 Task: Add an event with the title Second Quarterly Sales Forecast Review, date '2024/03/19', time 8:00 AM to 10:00 AMand add a description: Assessing the original goals and objectives of the campaign to determine if they were clearly defined, measurable, and aligned with the overall marketing and business objectives., put the event into Blue category . Add location for the event as: Hamburg, Germany, logged in from the account softage.8@softage.netand send the event invitation to softage.2@softage.net and softage.3@softage.net. Set a reminder for the event 12 hour before
Action: Mouse moved to (92, 133)
Screenshot: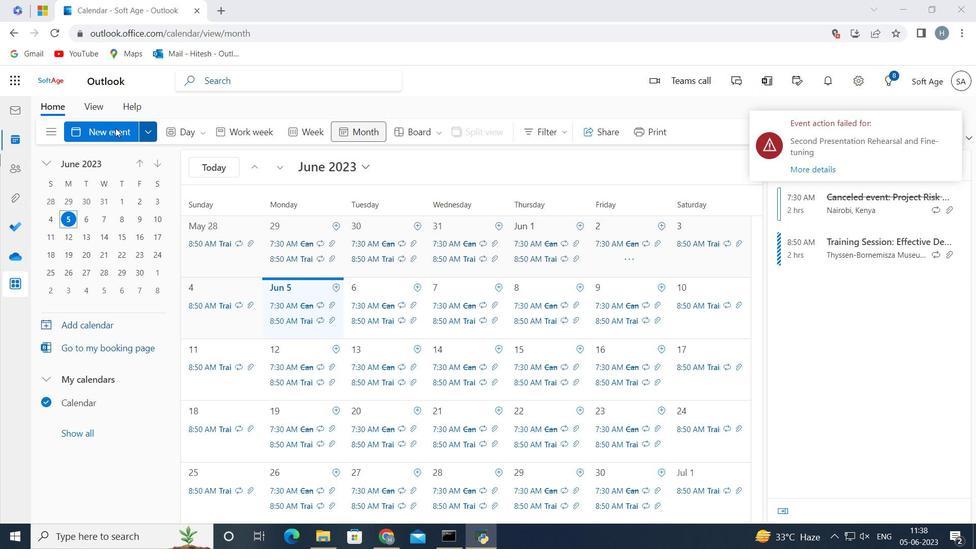 
Action: Mouse pressed left at (92, 133)
Screenshot: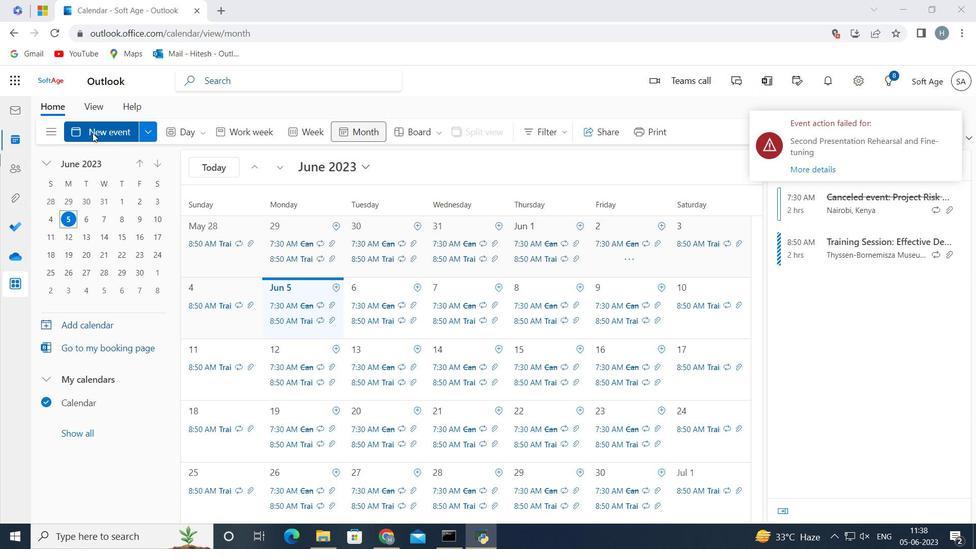 
Action: Mouse moved to (217, 205)
Screenshot: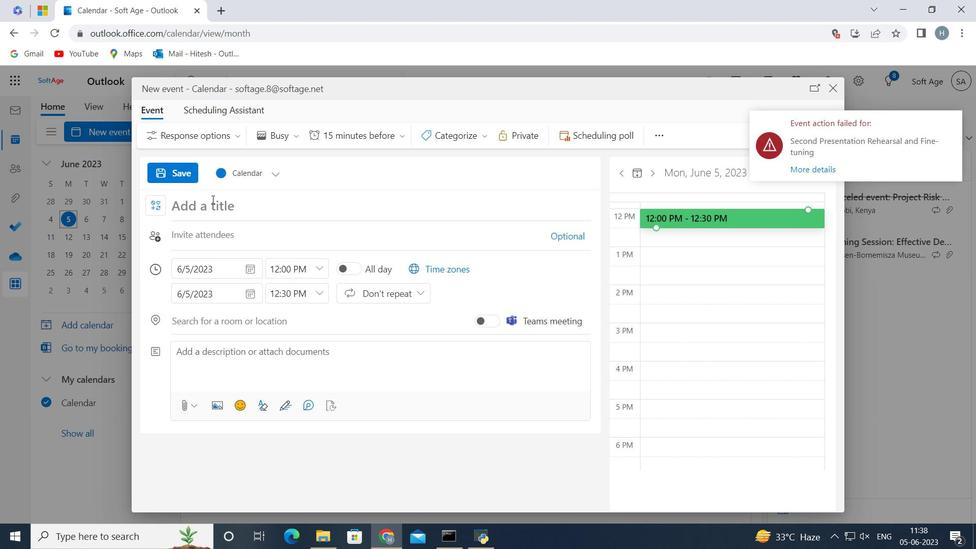 
Action: Mouse pressed left at (217, 205)
Screenshot: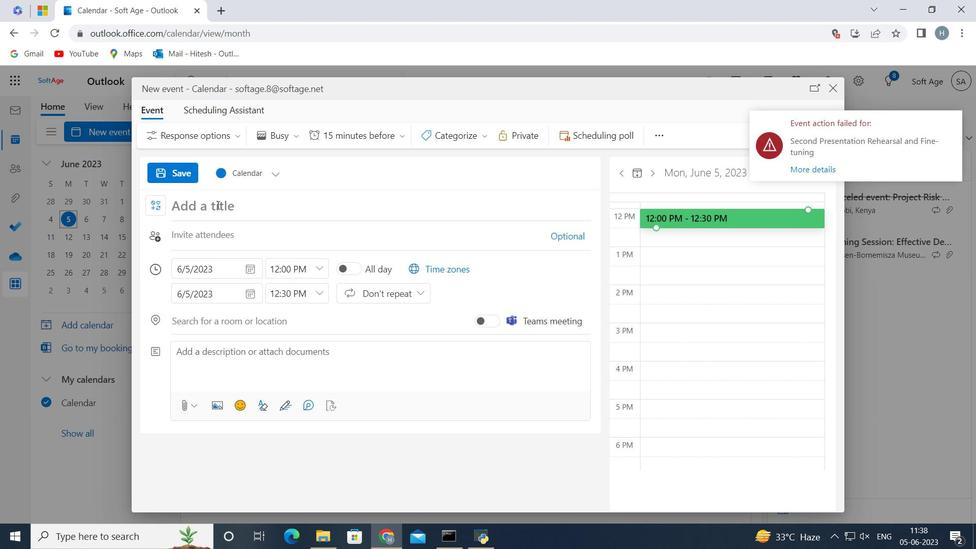 
Action: Key pressed <Key.shift>Second<Key.space><Key.shift>Quarterly<Key.space><Key.shift>Sales<Key.space><Key.shift>Forecast<Key.space><Key.shift><Key.shift><Key.shift><Key.shift>Review<Key.space>
Screenshot: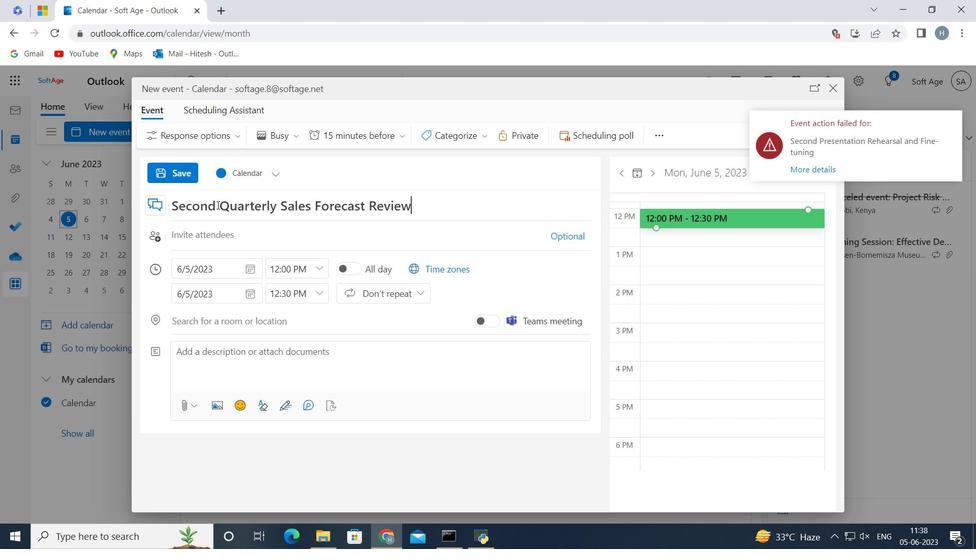 
Action: Mouse moved to (252, 267)
Screenshot: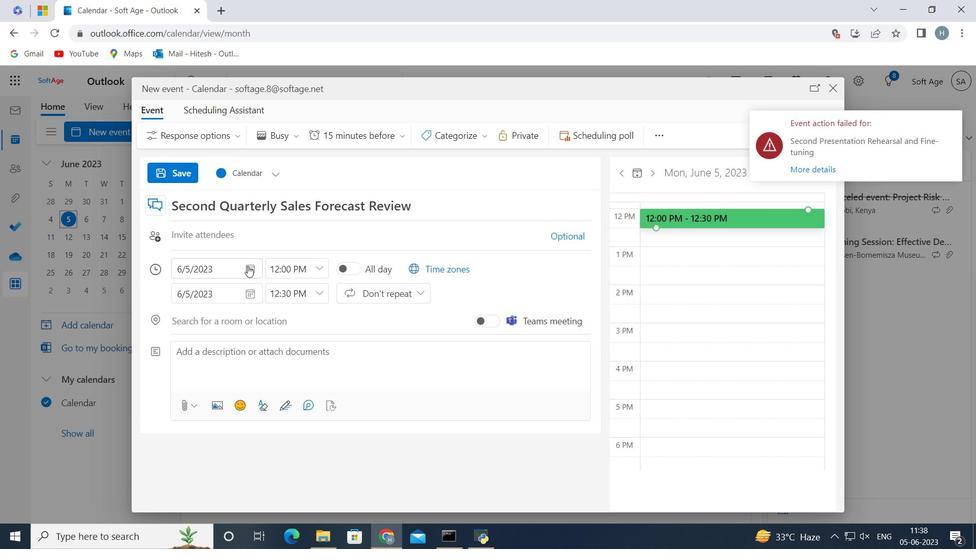 
Action: Mouse pressed left at (252, 267)
Screenshot: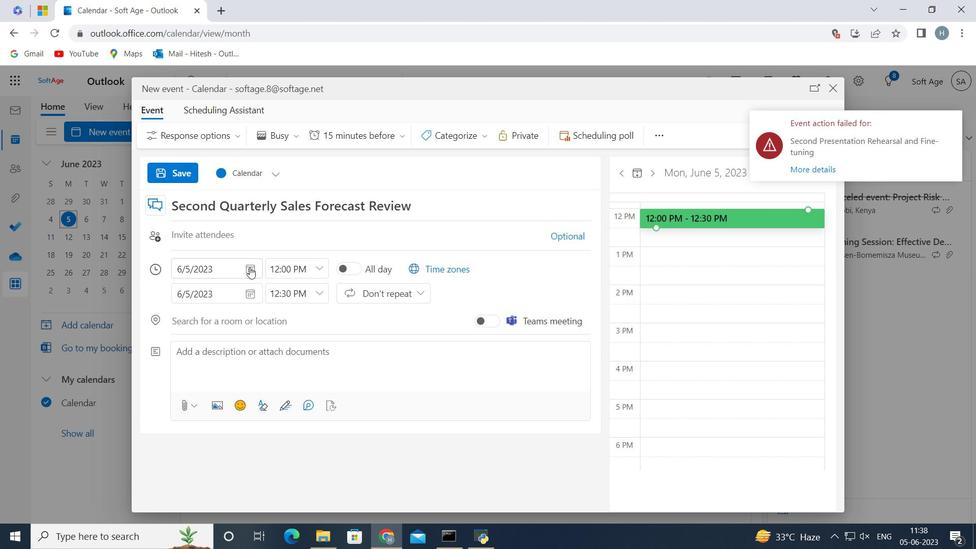 
Action: Mouse moved to (215, 303)
Screenshot: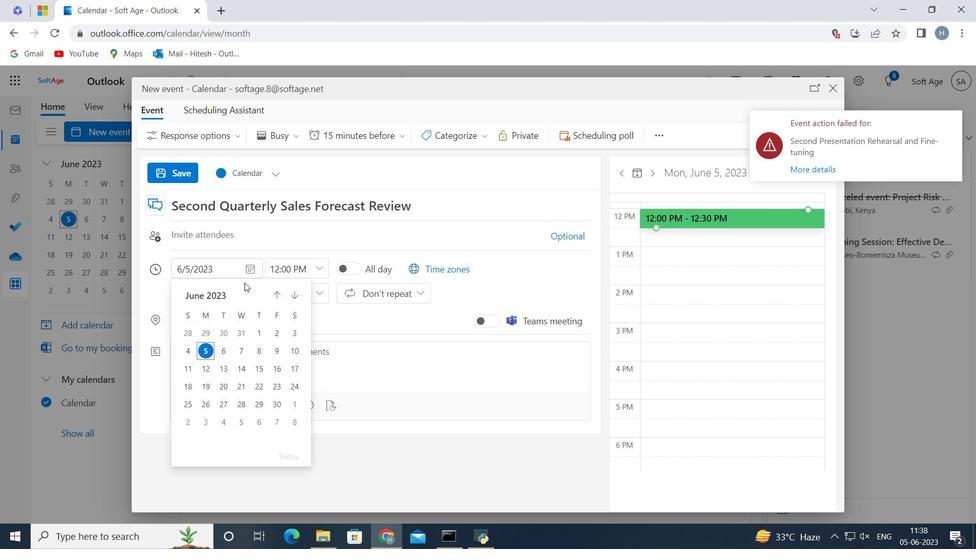 
Action: Mouse pressed left at (215, 303)
Screenshot: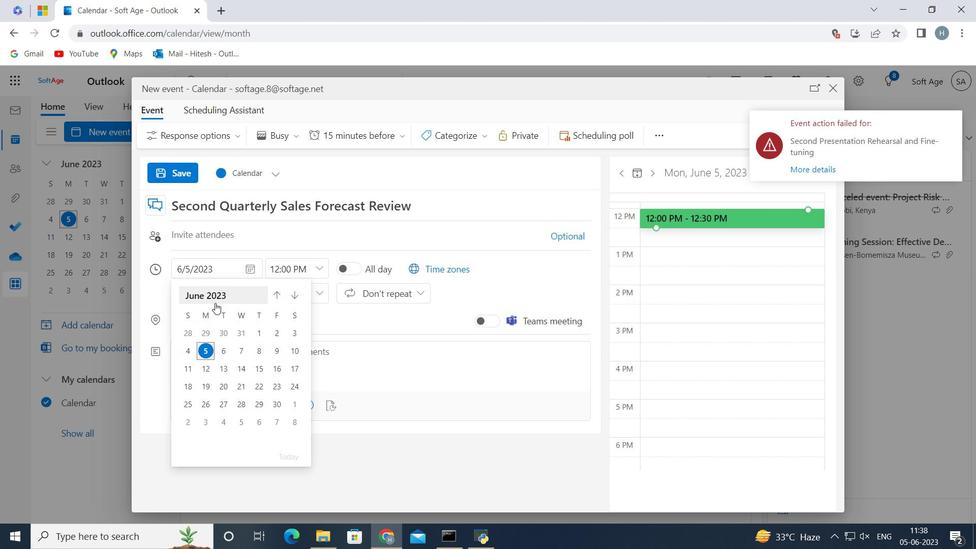 
Action: Mouse moved to (217, 300)
Screenshot: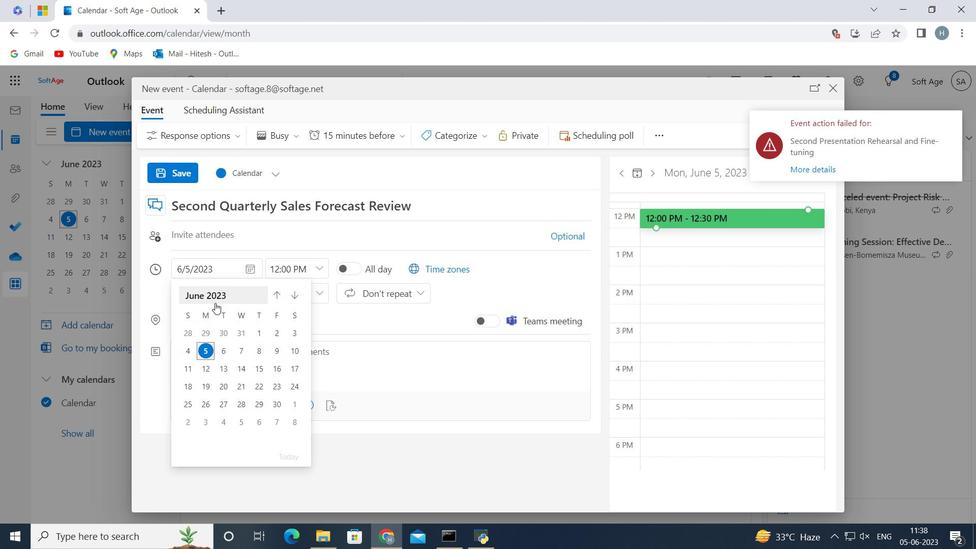 
Action: Mouse pressed left at (217, 300)
Screenshot: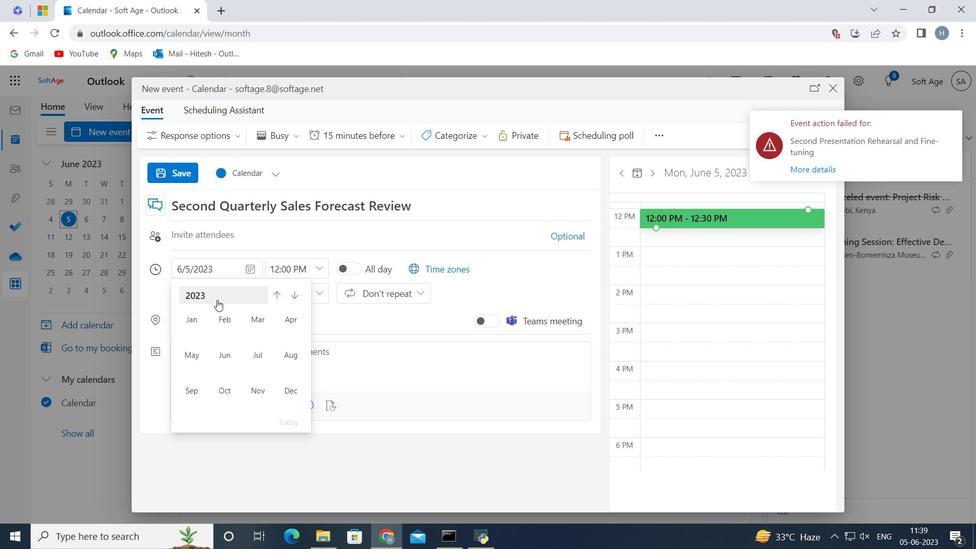 
Action: Mouse moved to (195, 354)
Screenshot: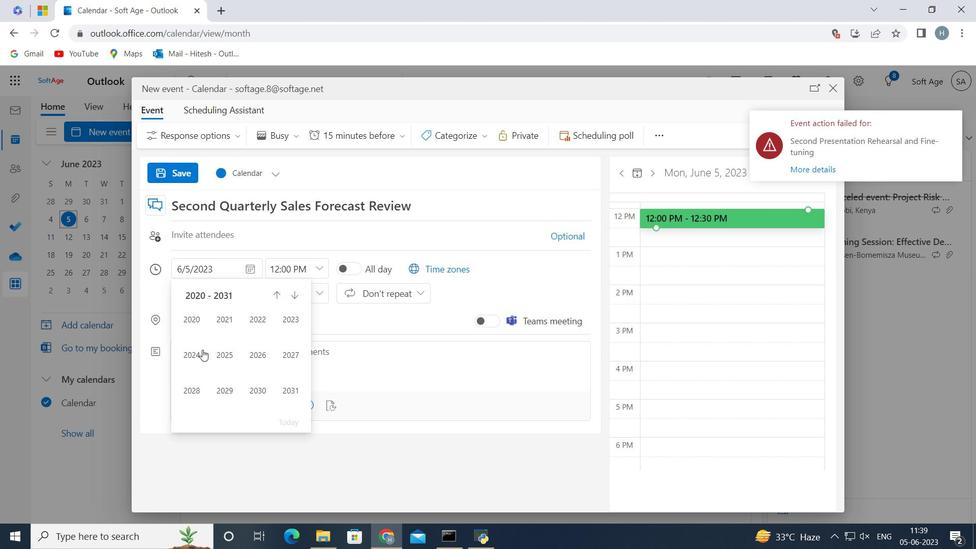 
Action: Mouse pressed left at (195, 354)
Screenshot: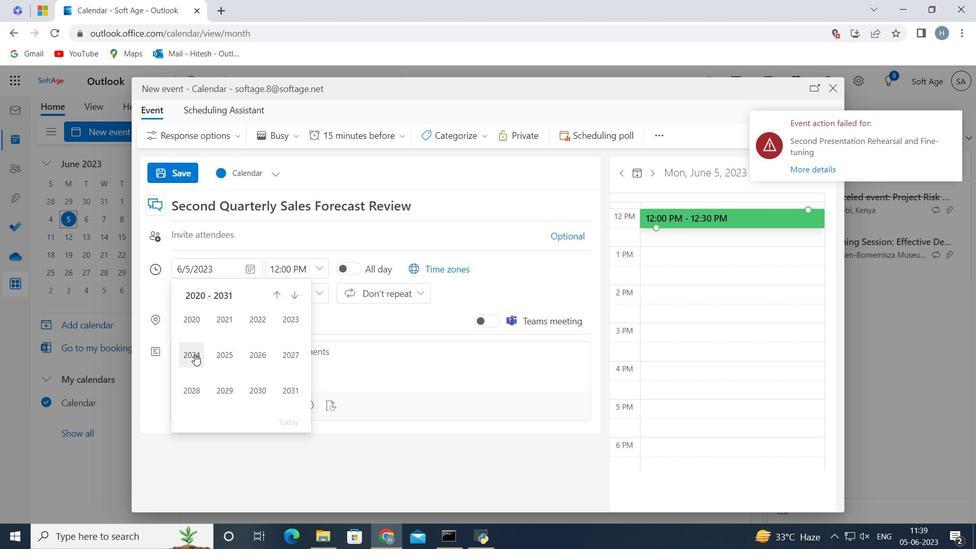 
Action: Mouse moved to (260, 321)
Screenshot: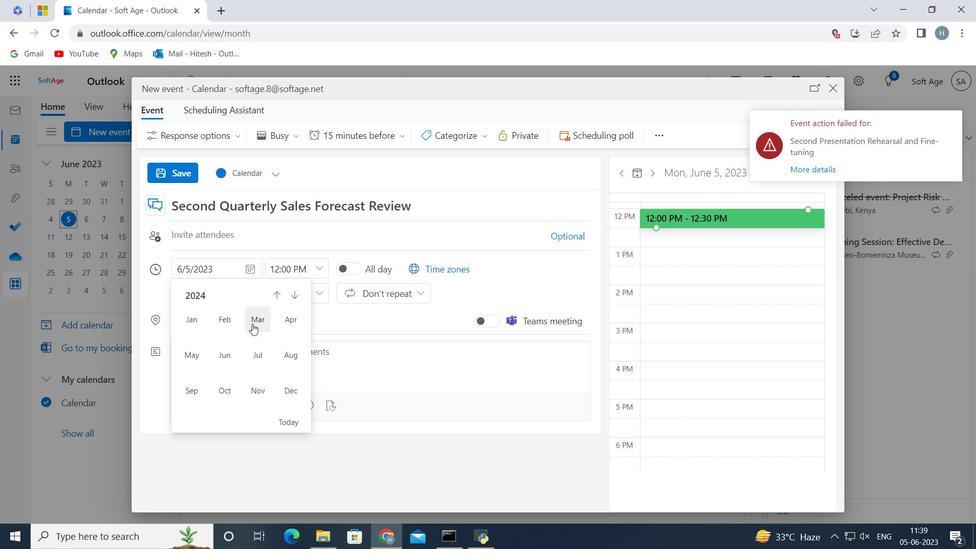 
Action: Mouse pressed left at (260, 321)
Screenshot: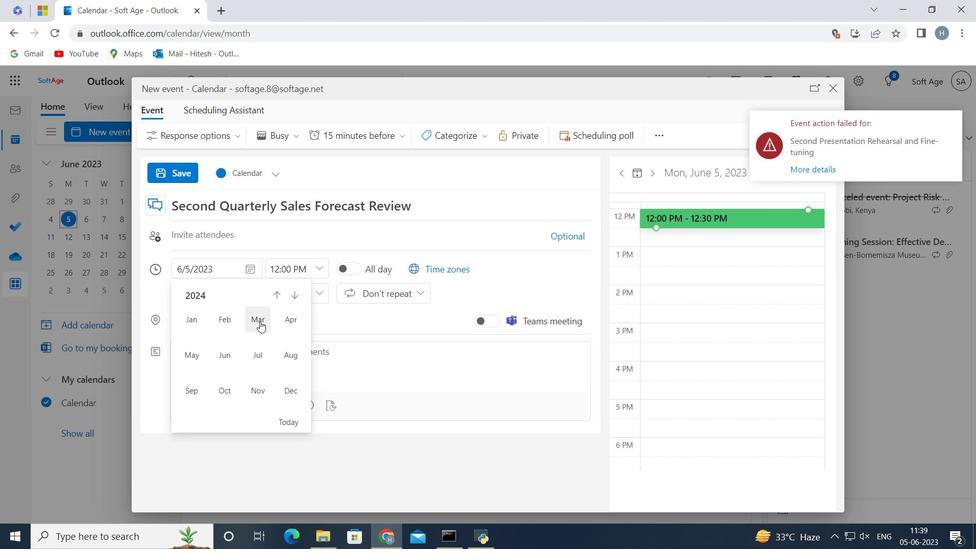 
Action: Mouse moved to (223, 382)
Screenshot: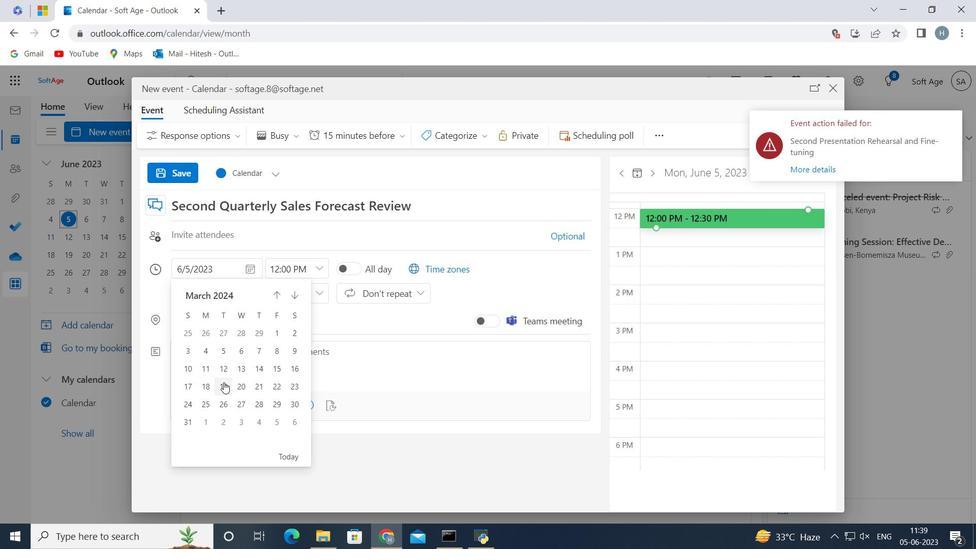 
Action: Mouse pressed left at (223, 382)
Screenshot: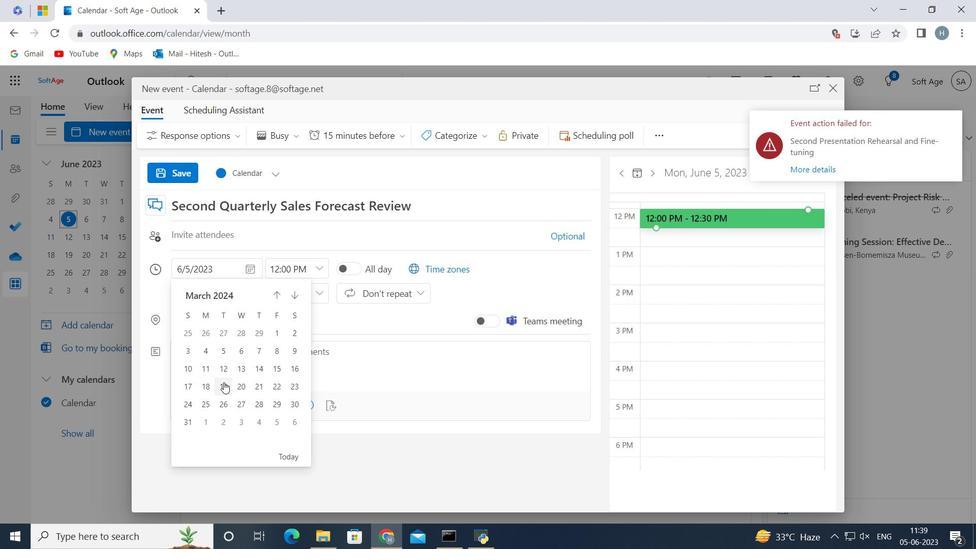 
Action: Mouse moved to (320, 268)
Screenshot: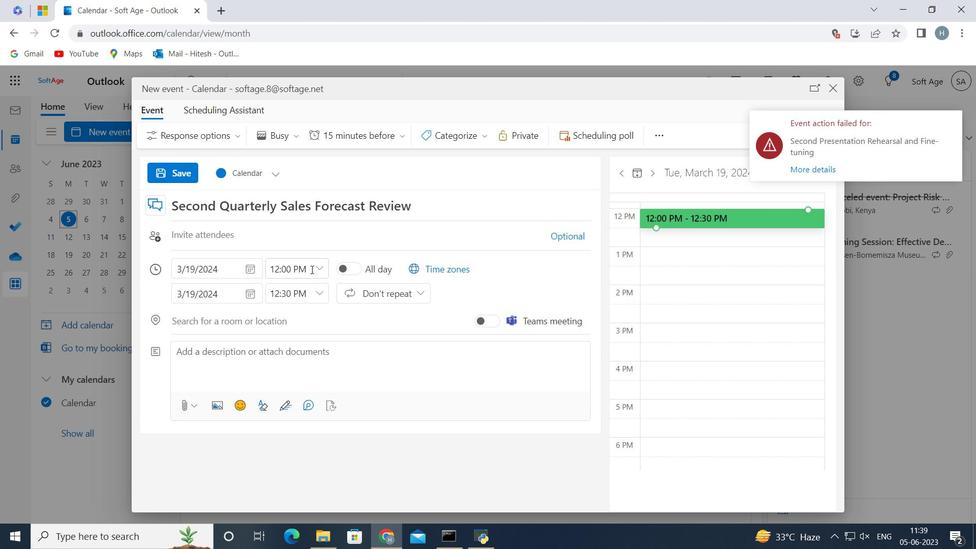 
Action: Mouse pressed left at (320, 268)
Screenshot: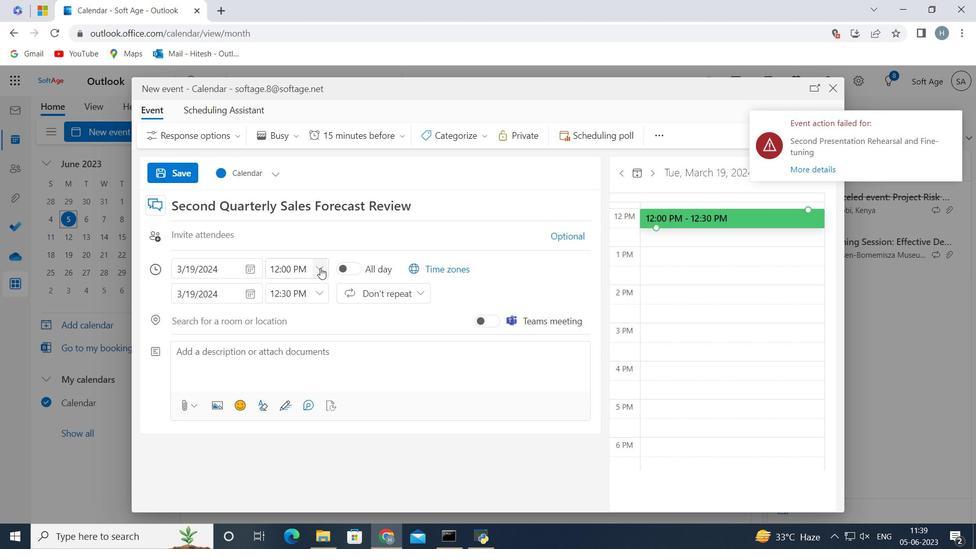 
Action: Mouse moved to (297, 314)
Screenshot: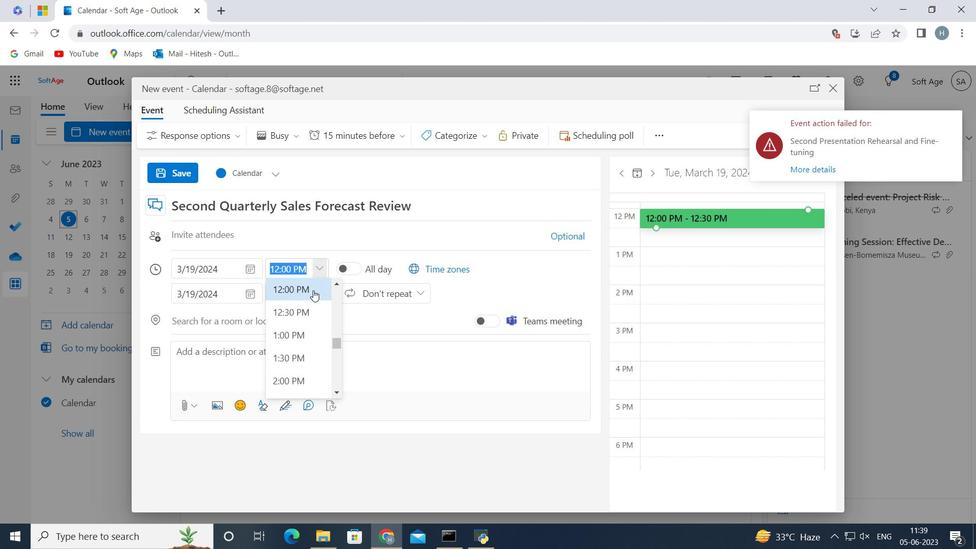 
Action: Mouse scrolled (297, 315) with delta (0, 0)
Screenshot: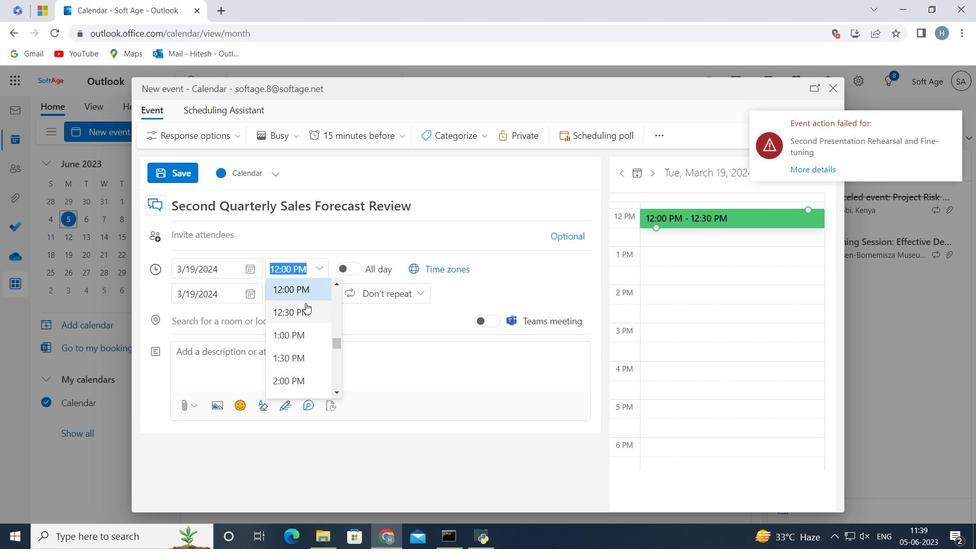 
Action: Mouse scrolled (297, 315) with delta (0, 0)
Screenshot: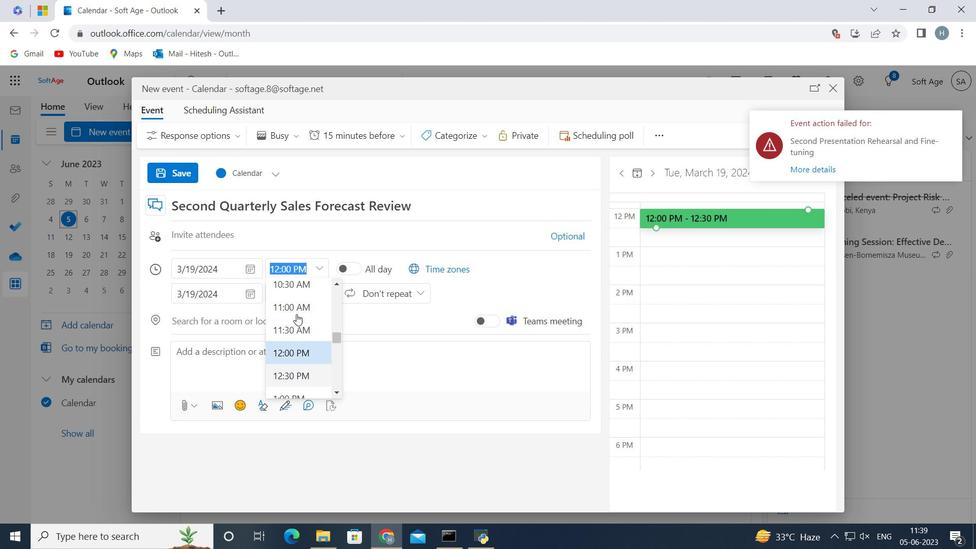
Action: Mouse scrolled (297, 315) with delta (0, 0)
Screenshot: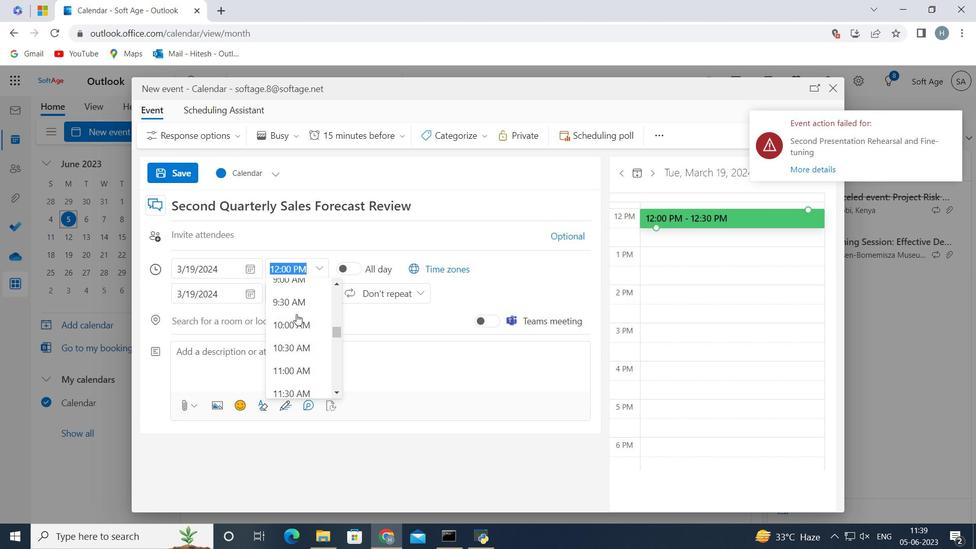 
Action: Mouse moved to (299, 295)
Screenshot: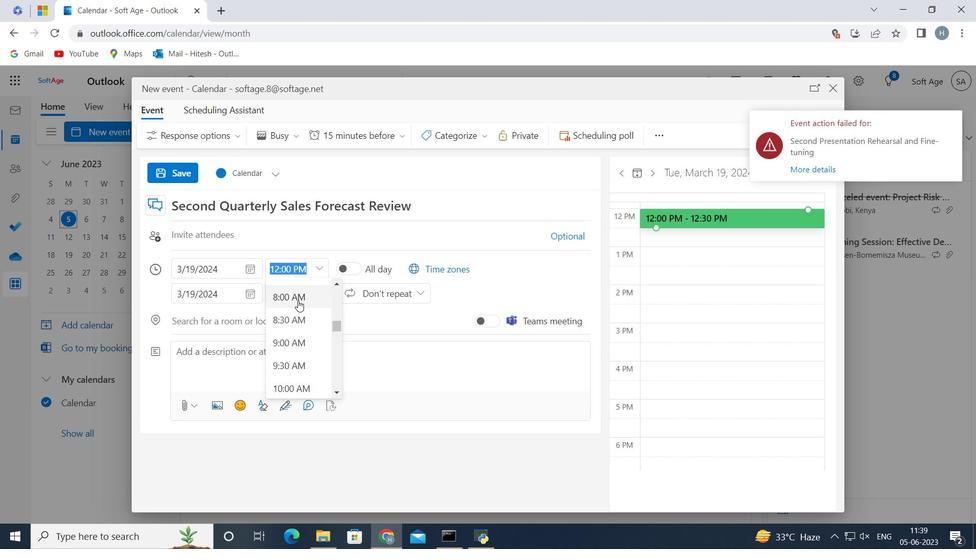 
Action: Mouse pressed left at (299, 295)
Screenshot: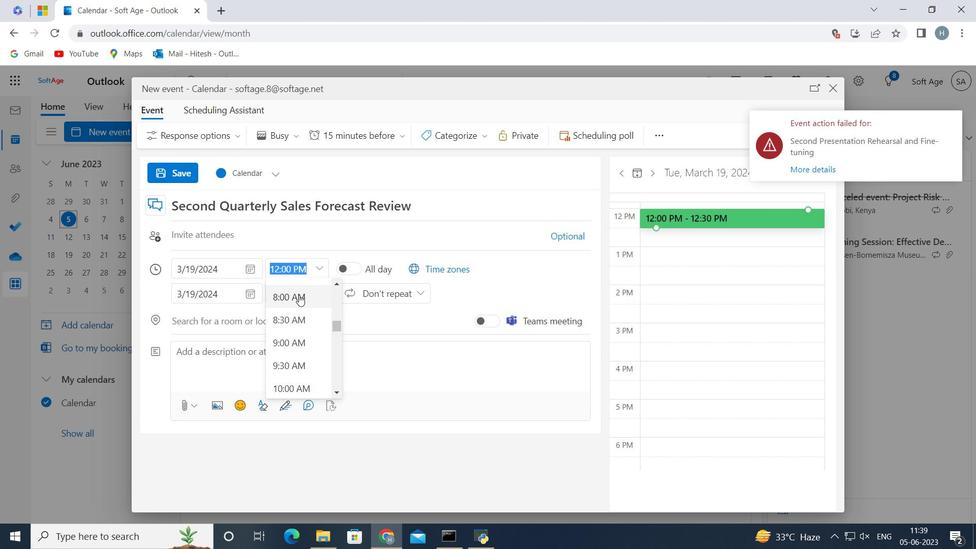 
Action: Mouse moved to (320, 290)
Screenshot: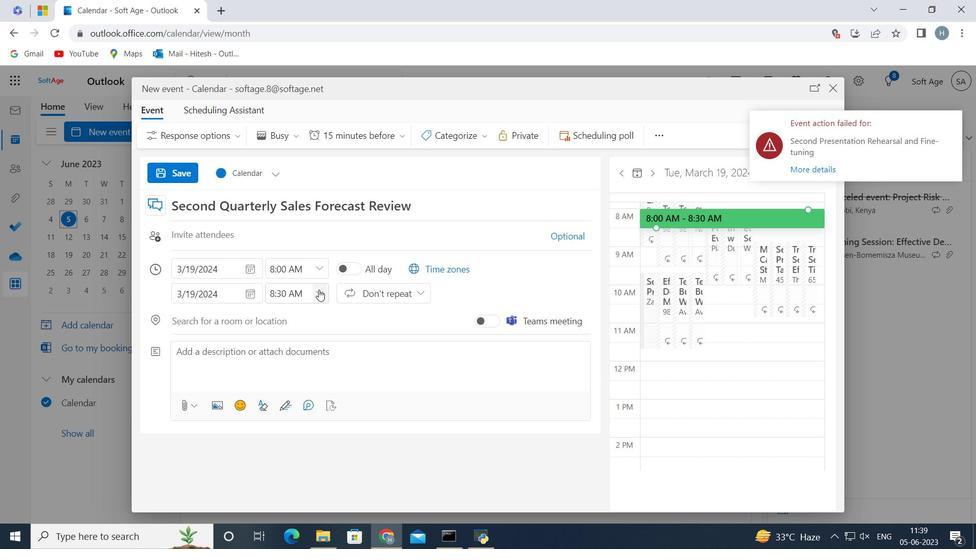 
Action: Mouse pressed left at (320, 290)
Screenshot: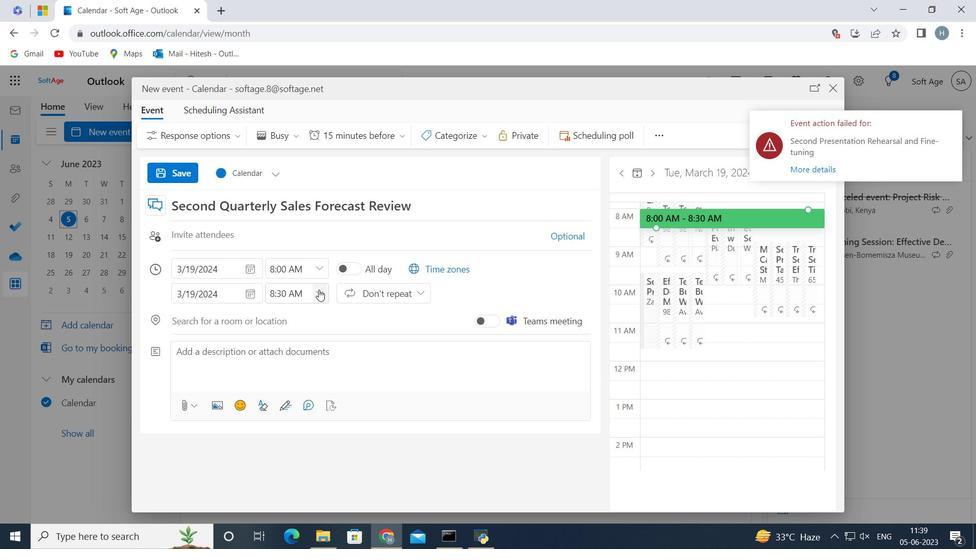 
Action: Mouse moved to (301, 381)
Screenshot: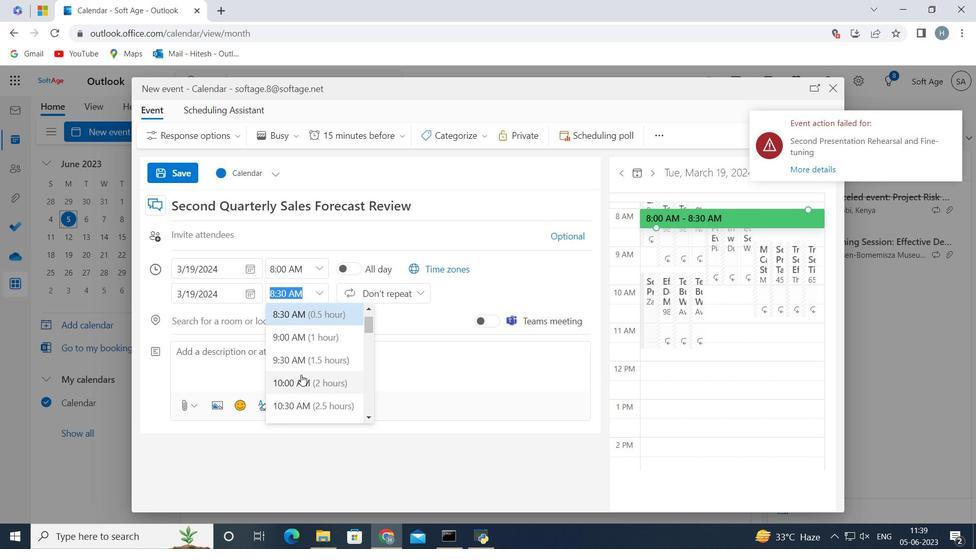 
Action: Mouse pressed left at (301, 381)
Screenshot: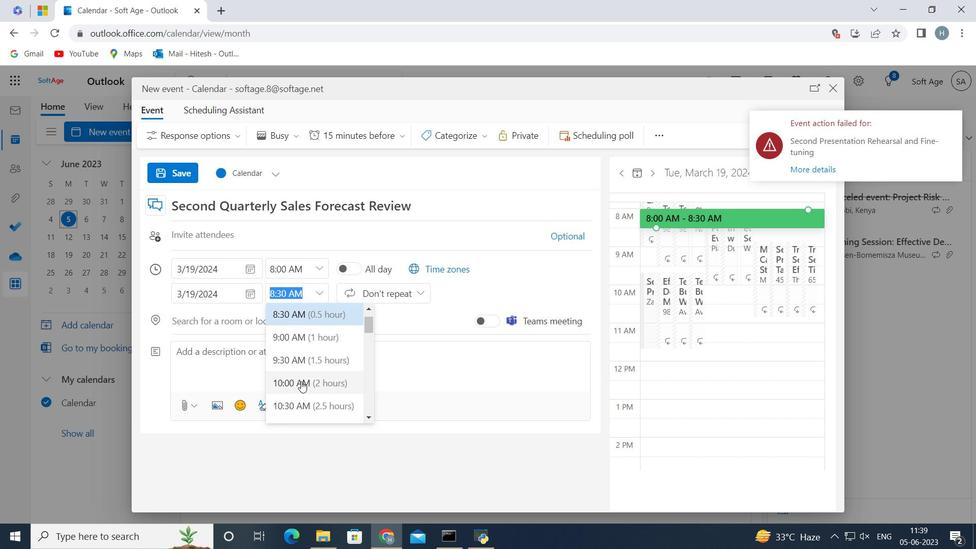 
Action: Mouse moved to (224, 354)
Screenshot: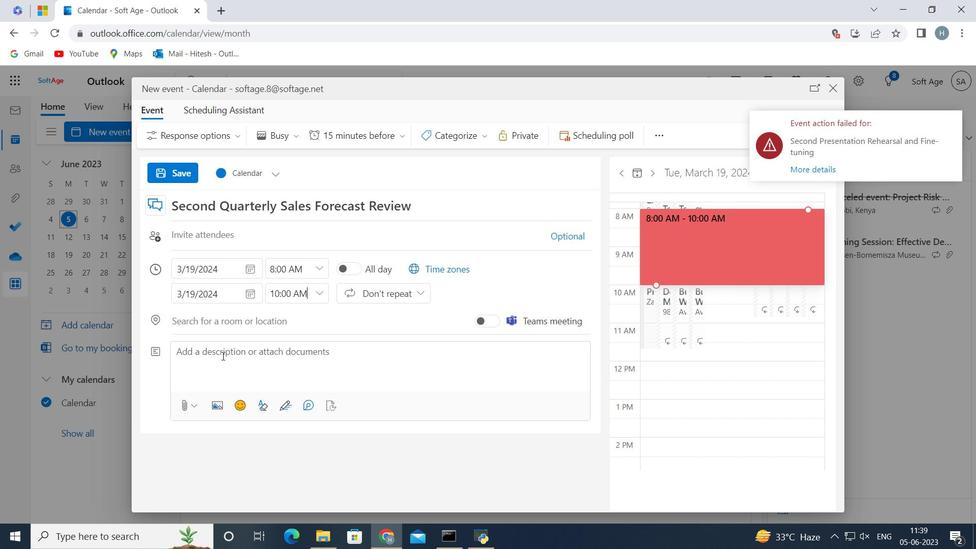 
Action: Mouse pressed left at (224, 354)
Screenshot: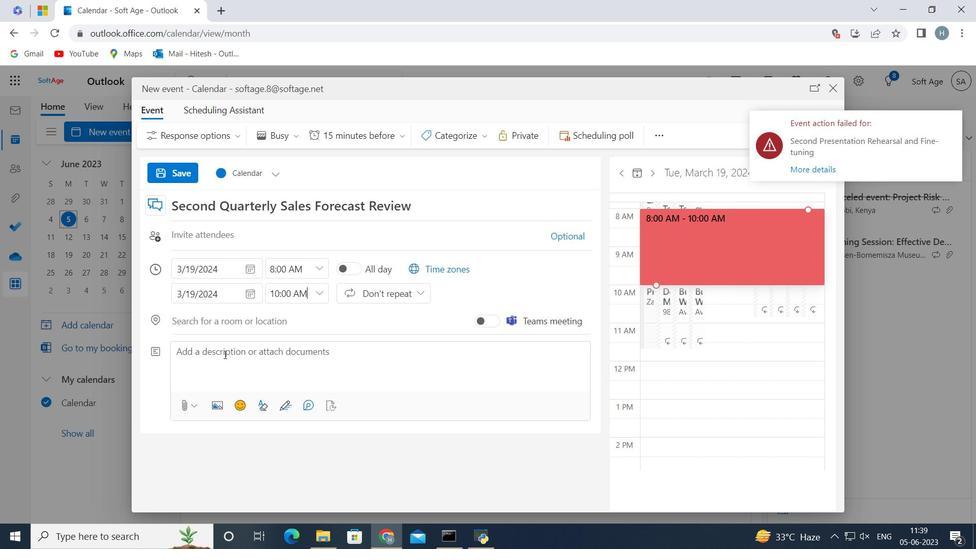 
Action: Key pressed <Key.shift>Assessing<Key.space>the<Key.space>original<Key.space>goals<Key.space>and<Key.space>objectives<Key.space>of<Key.space>the<Key.space>campaign<Key.space>to<Key.space>determine<Key.space>if<Key.space>they<Key.space>were<Key.space>clearly<Key.space>defined,<Key.space>measurable,<Key.space>and<Key.space>aligned<Key.space>with<Key.space>the<Key.space>overall<Key.space>marketing<Key.space>and<Key.space>business<Key.space>objectives.<Key.space>
Screenshot: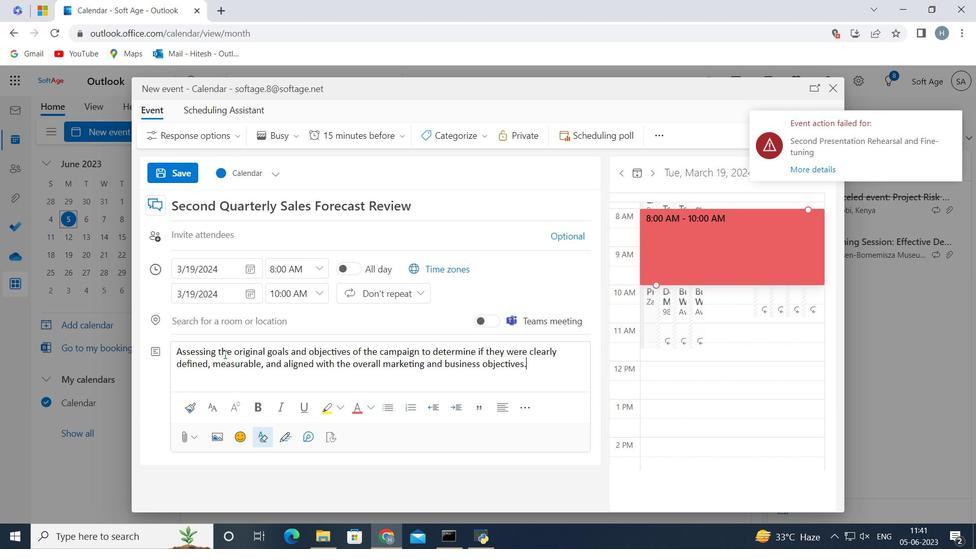 
Action: Mouse moved to (473, 140)
Screenshot: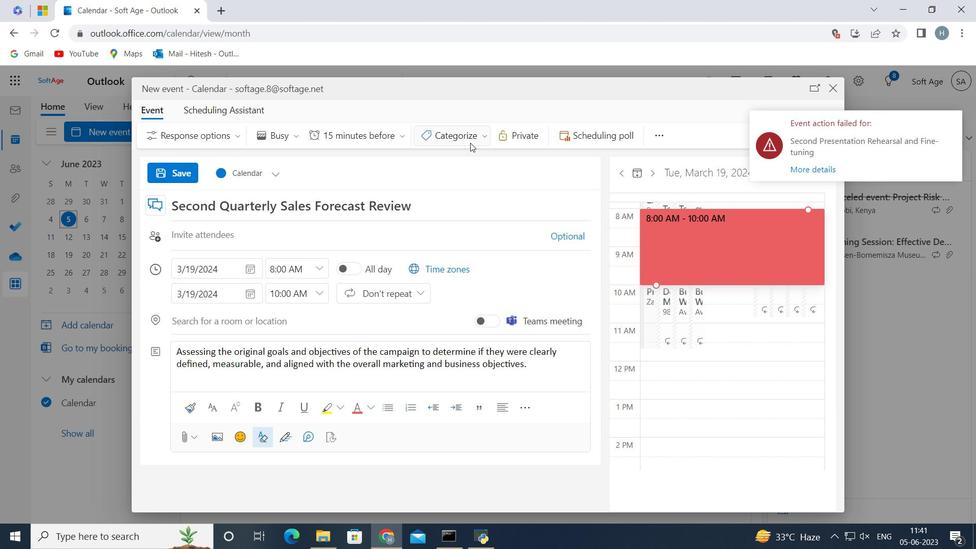 
Action: Mouse pressed left at (473, 140)
Screenshot: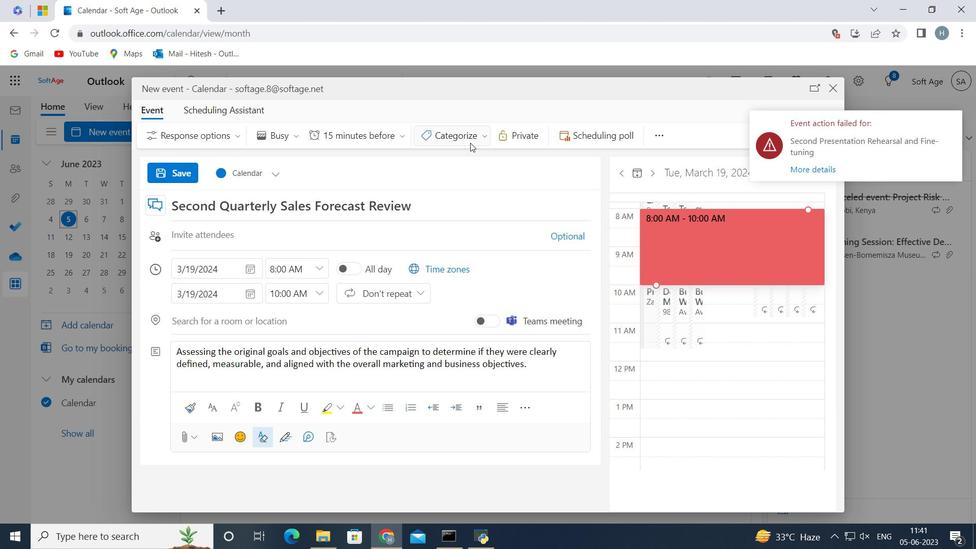 
Action: Mouse moved to (469, 160)
Screenshot: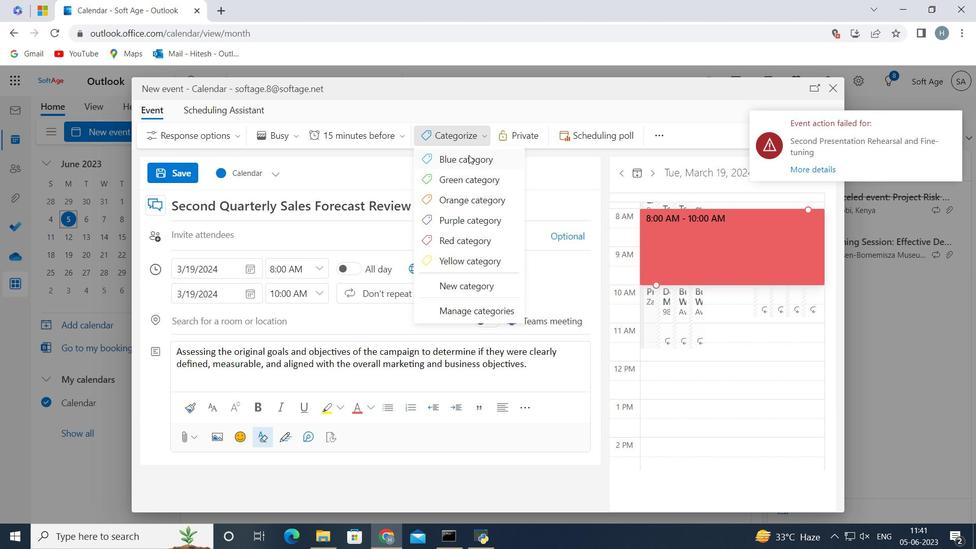
Action: Mouse pressed left at (469, 160)
Screenshot: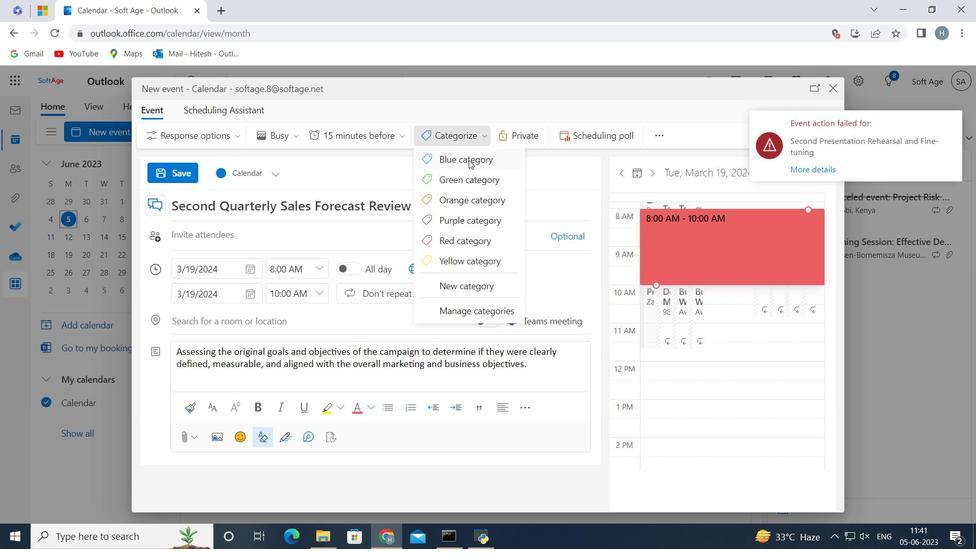 
Action: Mouse moved to (303, 321)
Screenshot: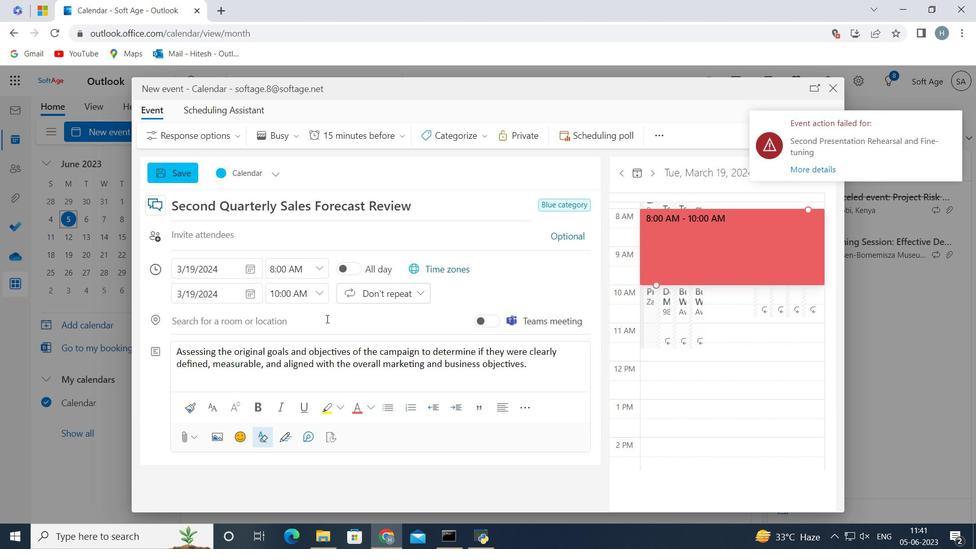 
Action: Mouse pressed left at (303, 321)
Screenshot: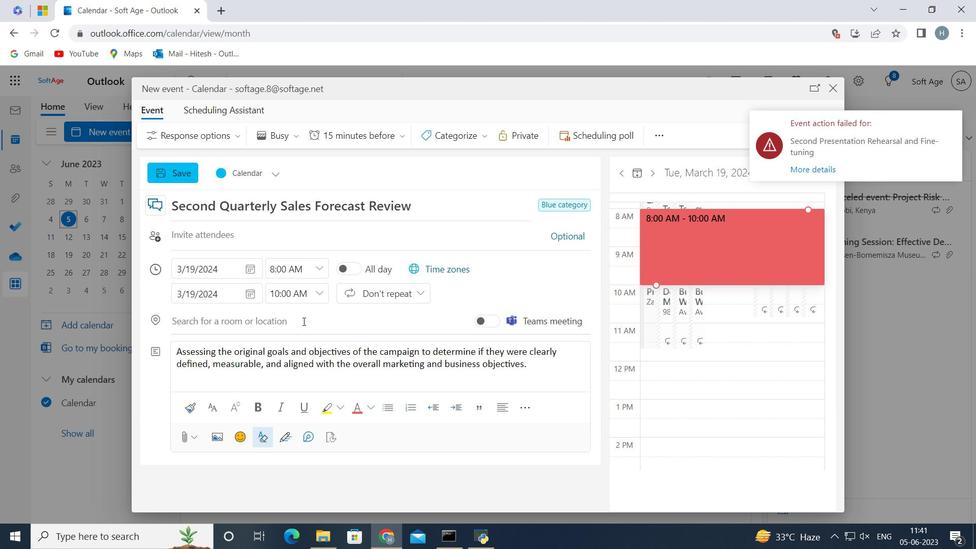 
Action: Key pressed <Key.shift>Hamburg,<Key.space><Key.shift>Germany<Key.space>
Screenshot: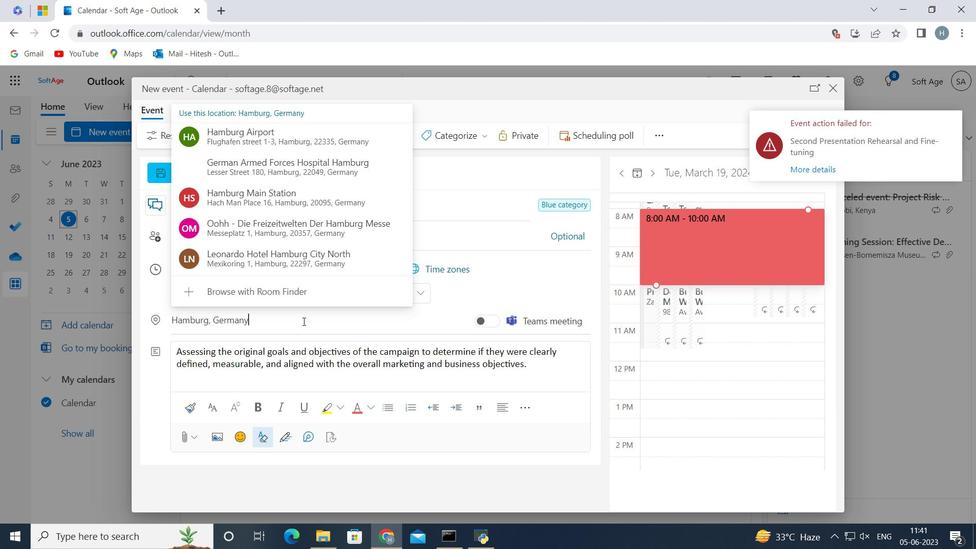 
Action: Mouse moved to (527, 288)
Screenshot: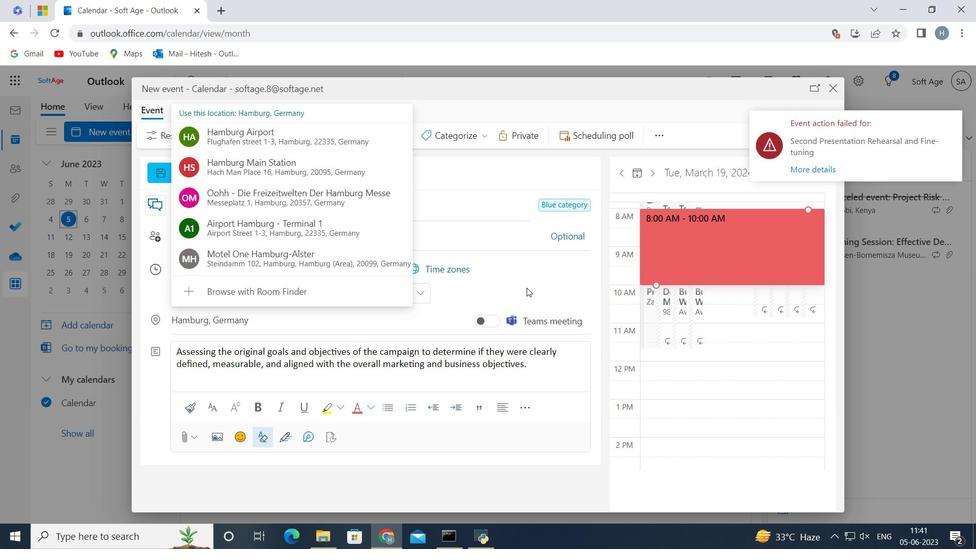
Action: Mouse pressed left at (527, 288)
Screenshot: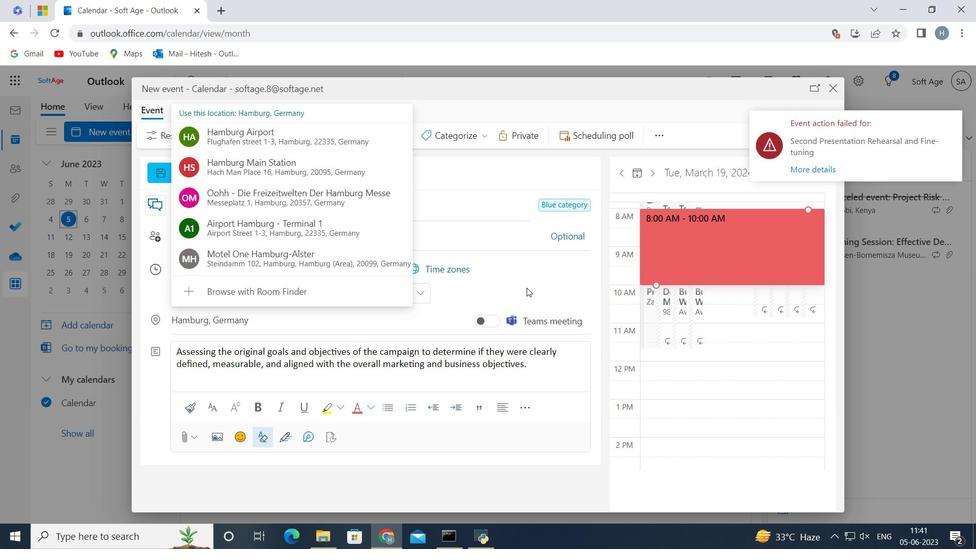 
Action: Mouse moved to (409, 228)
Screenshot: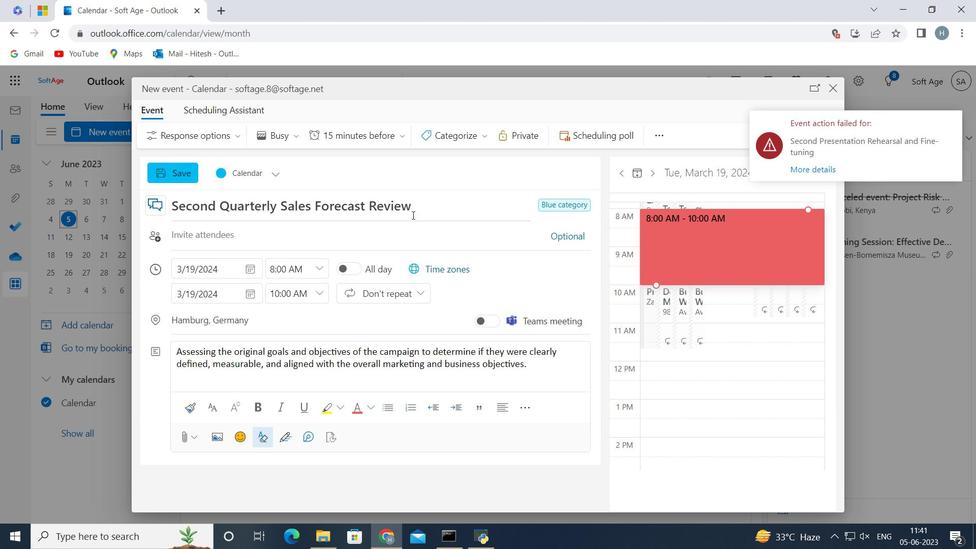 
Action: Mouse pressed left at (409, 228)
Screenshot: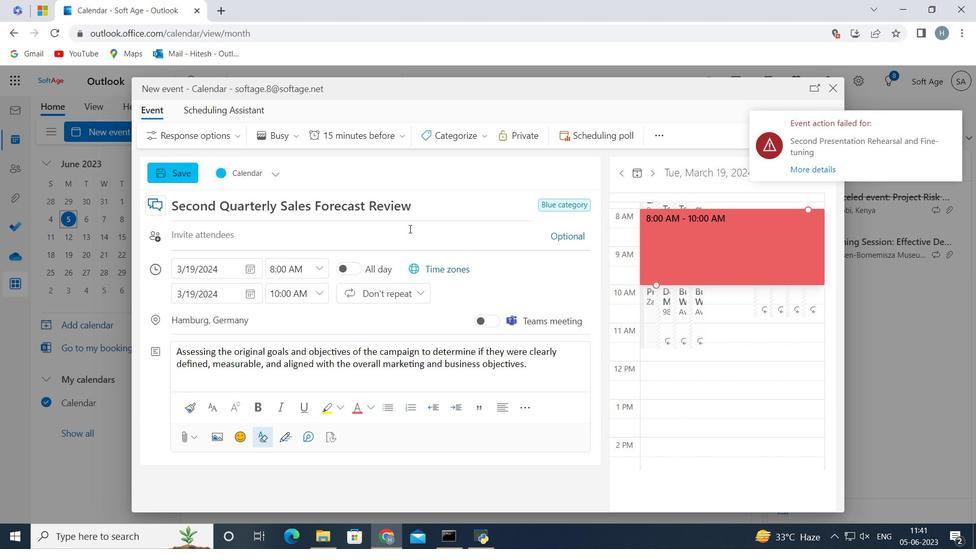 
Action: Mouse moved to (409, 229)
Screenshot: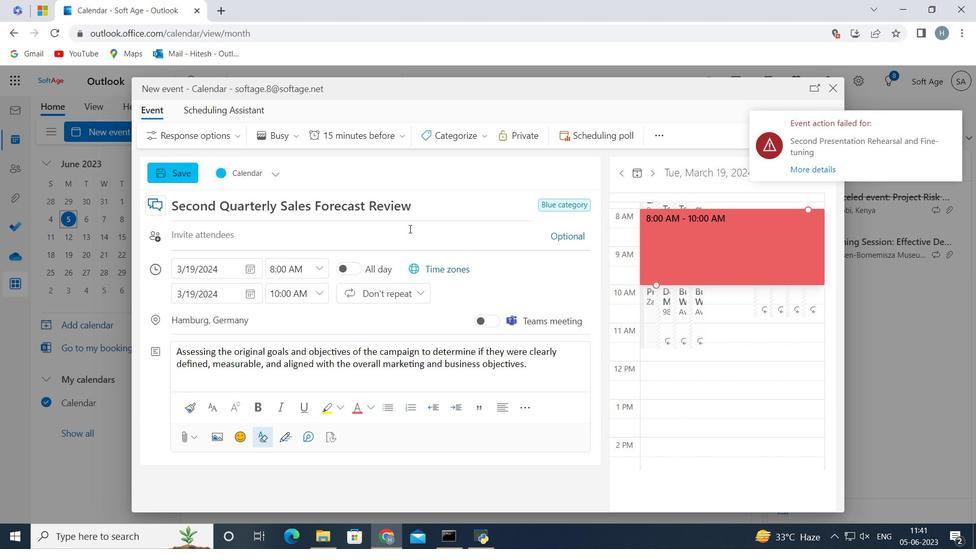 
Action: Key pressed softage.2<Key.shift>@softage.net
Screenshot: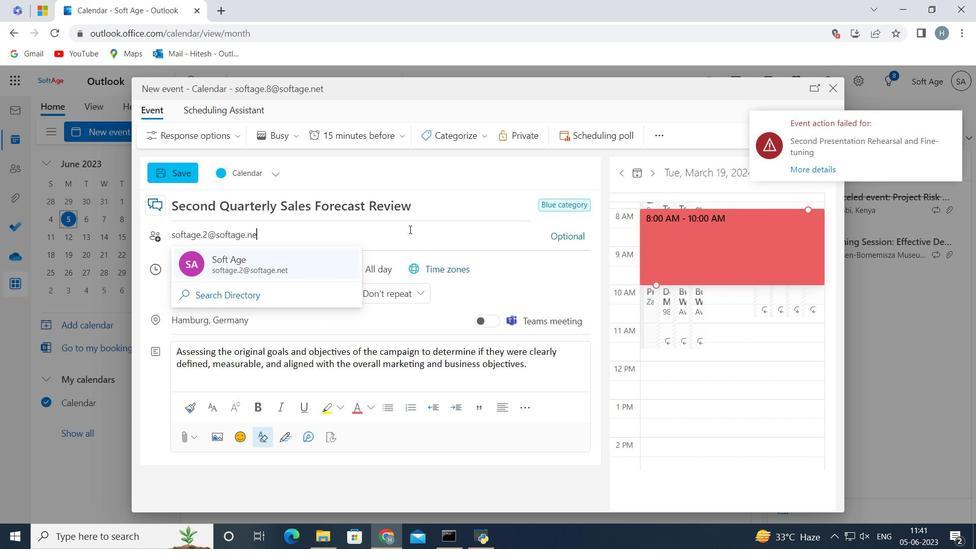 
Action: Mouse moved to (253, 258)
Screenshot: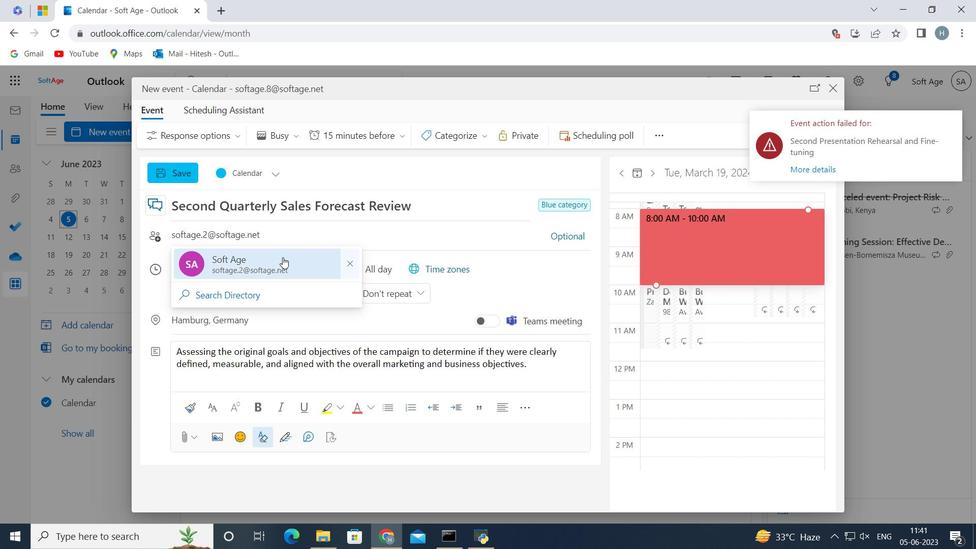 
Action: Mouse pressed left at (253, 258)
Screenshot: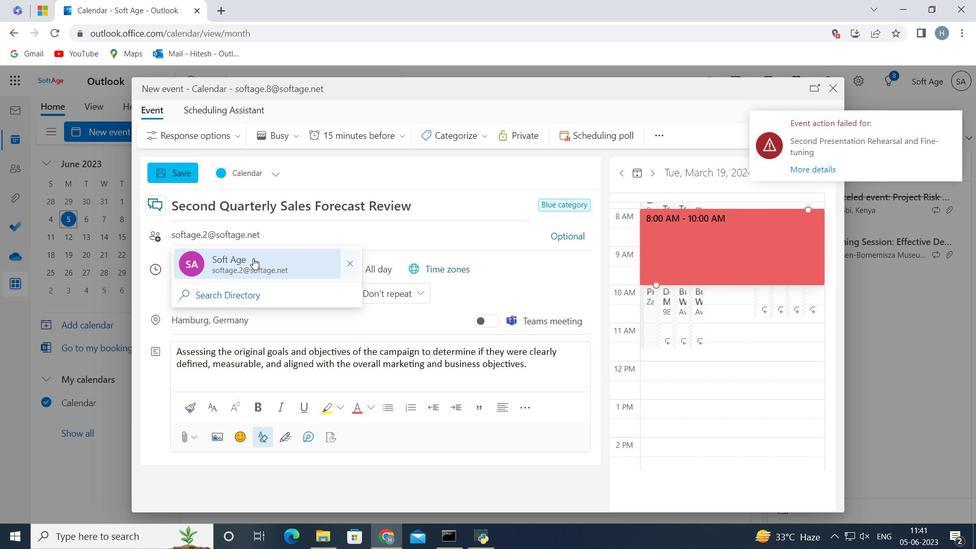 
Action: Key pressed softage.3<Key.shift>@softage.net
Screenshot: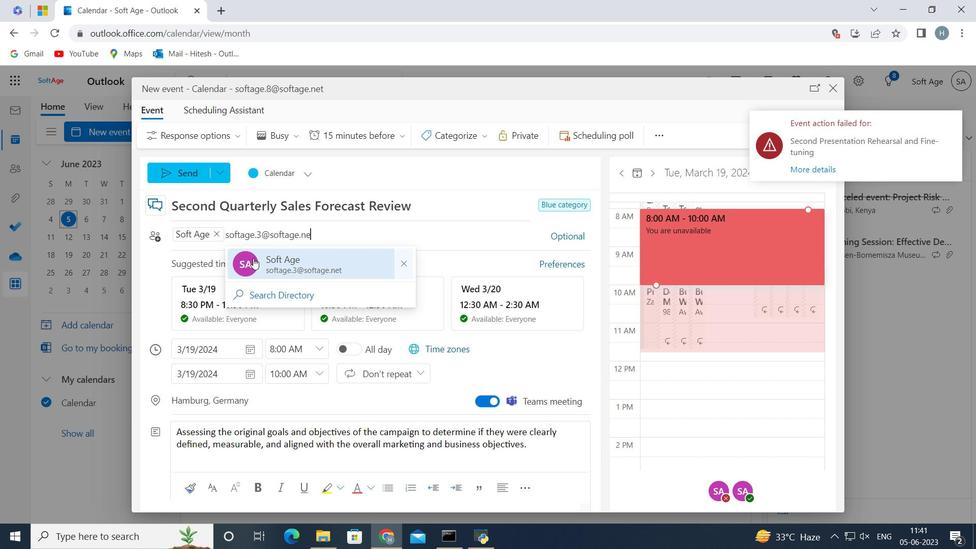 
Action: Mouse moved to (266, 261)
Screenshot: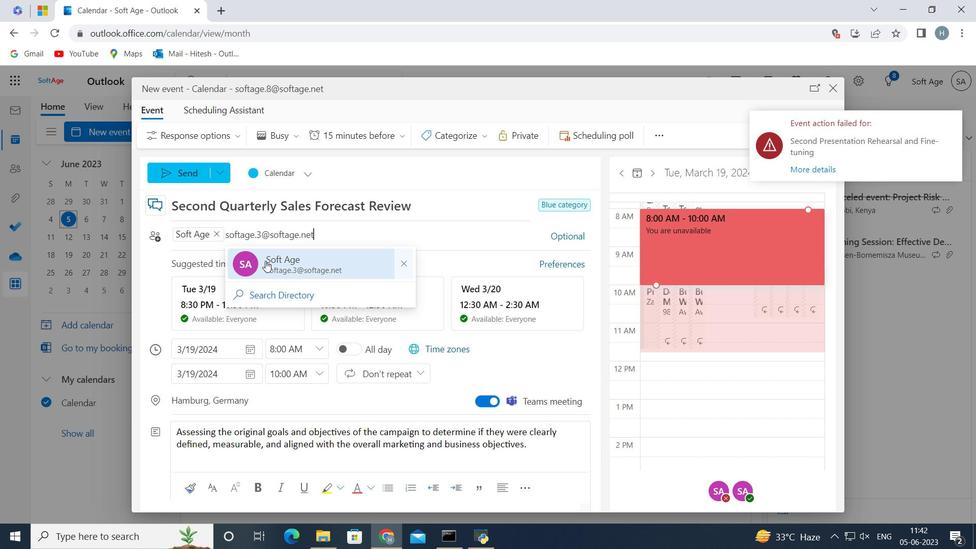 
Action: Mouse pressed left at (266, 261)
Screenshot: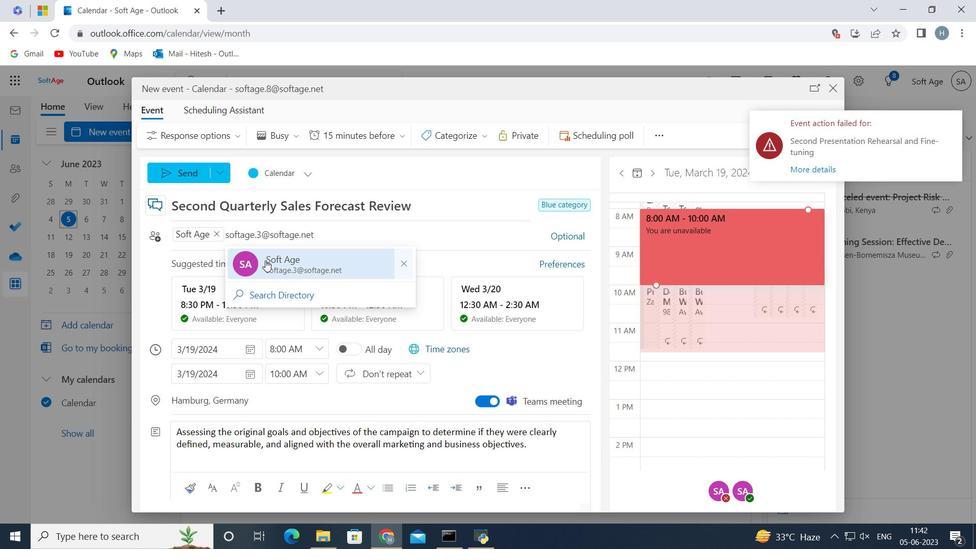 
Action: Mouse moved to (398, 138)
Screenshot: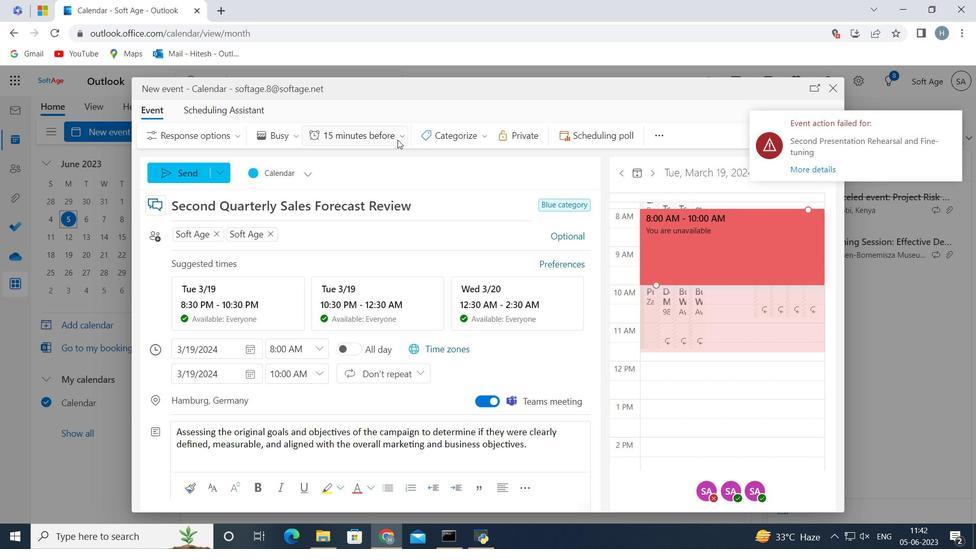 
Action: Mouse pressed left at (398, 138)
Screenshot: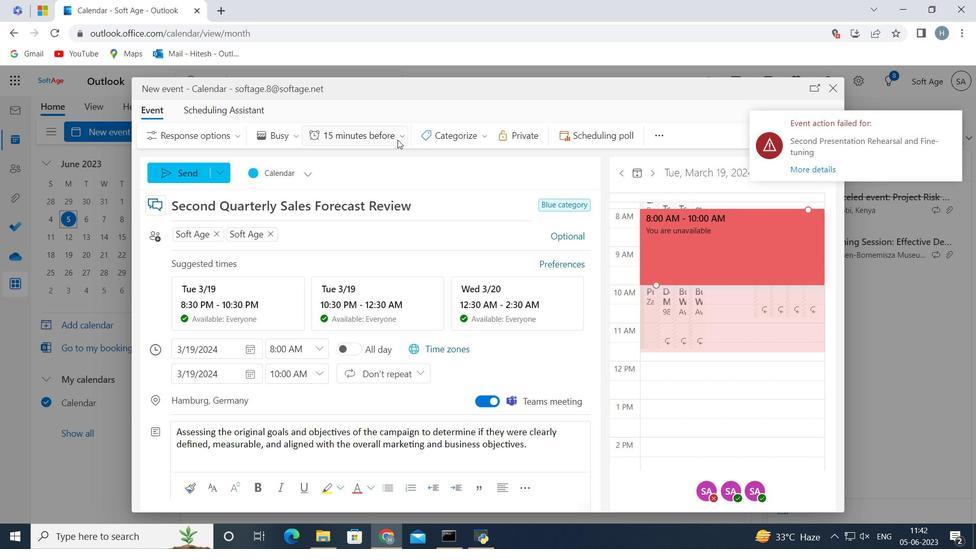 
Action: Mouse moved to (363, 323)
Screenshot: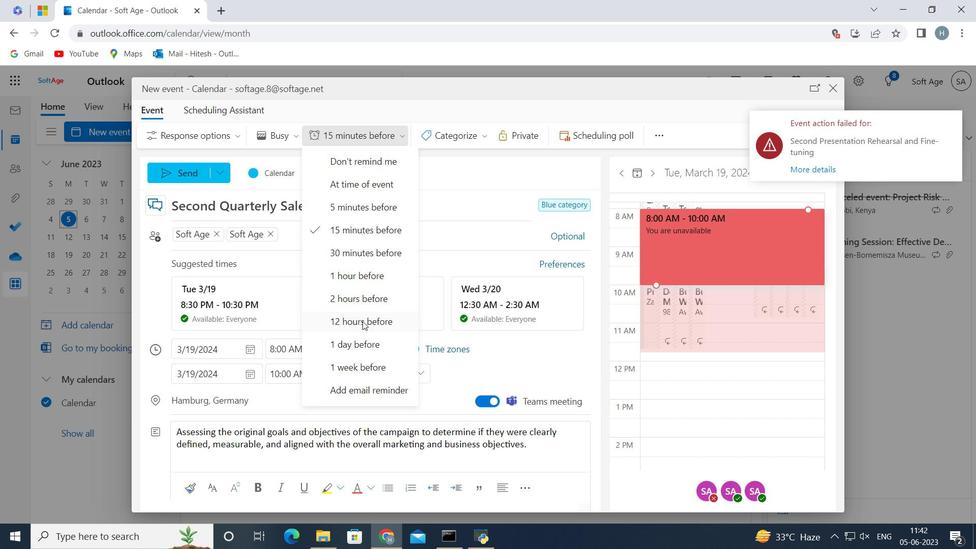 
Action: Mouse pressed left at (363, 323)
Screenshot: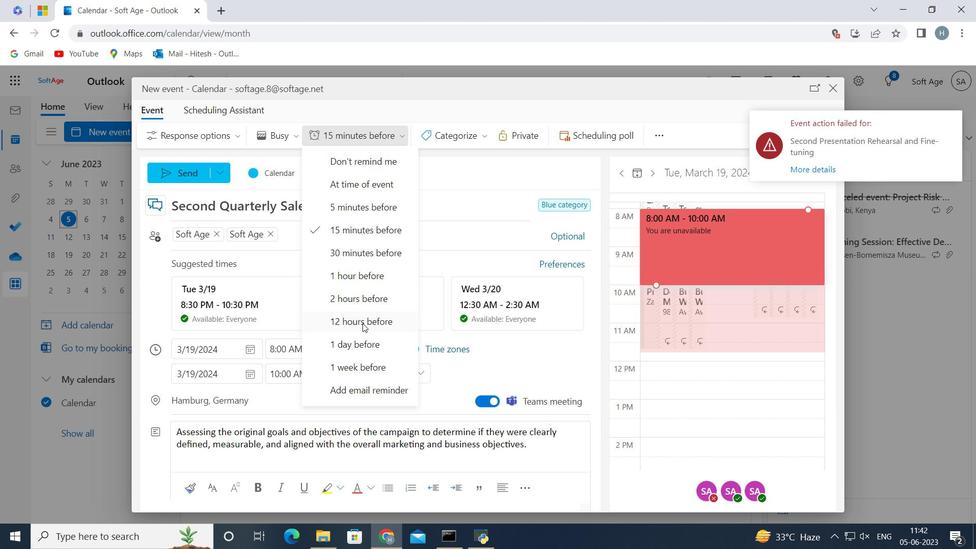 
Action: Mouse moved to (183, 170)
Screenshot: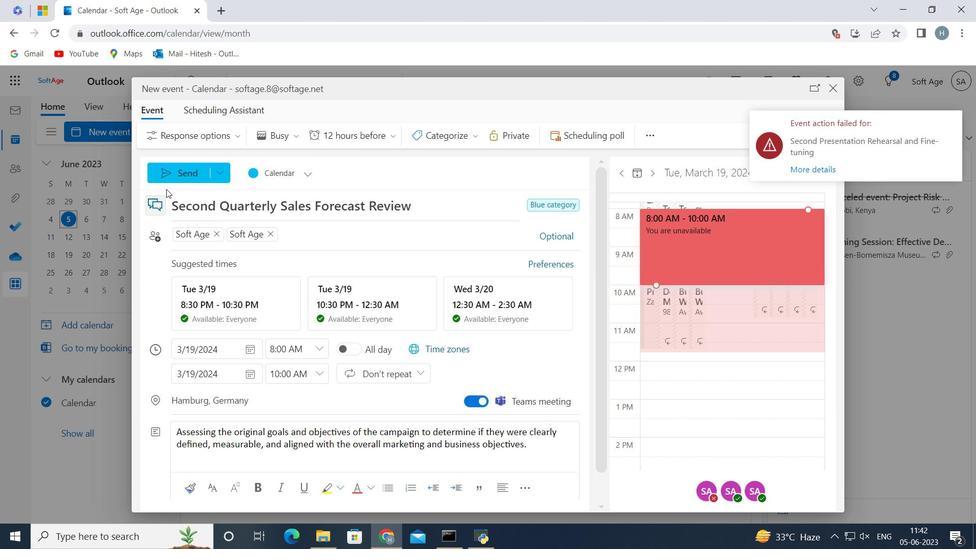 
Action: Mouse pressed left at (183, 170)
Screenshot: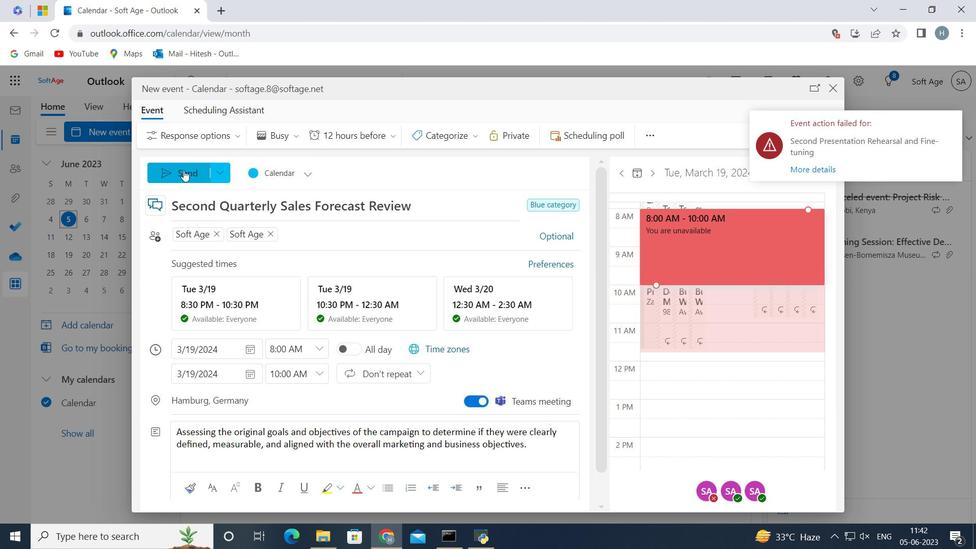 
Action: Mouse moved to (455, 175)
Screenshot: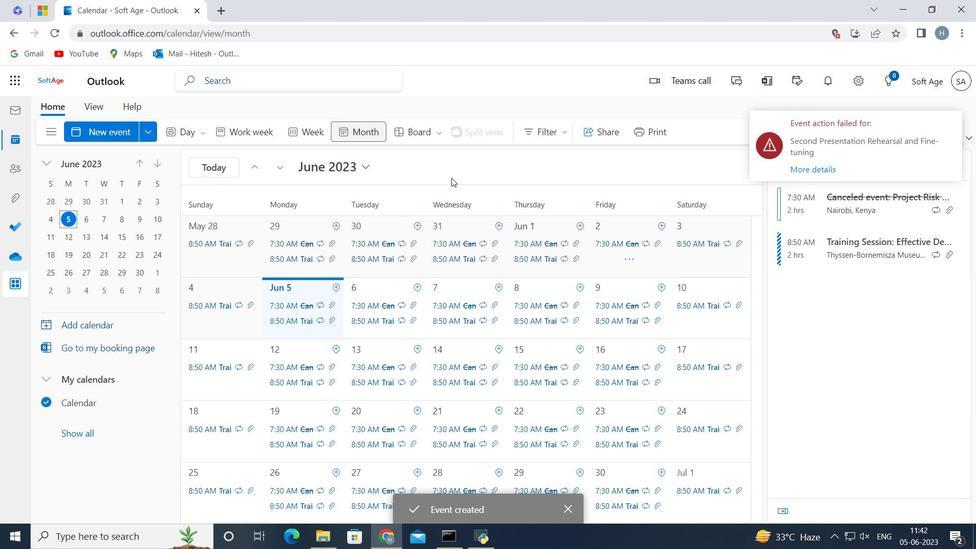 
